 Task: View the installed tab.
Action: Mouse moved to (725, 134)
Screenshot: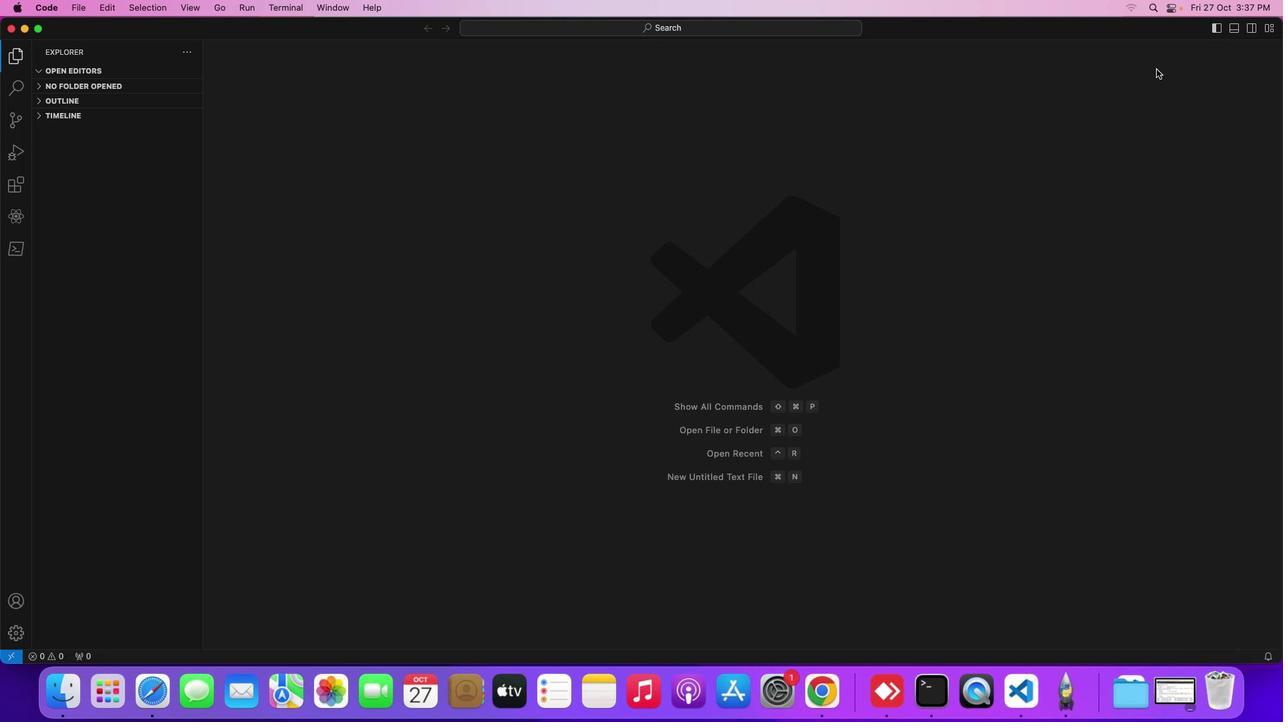 
Action: Mouse pressed left at (725, 134)
Screenshot: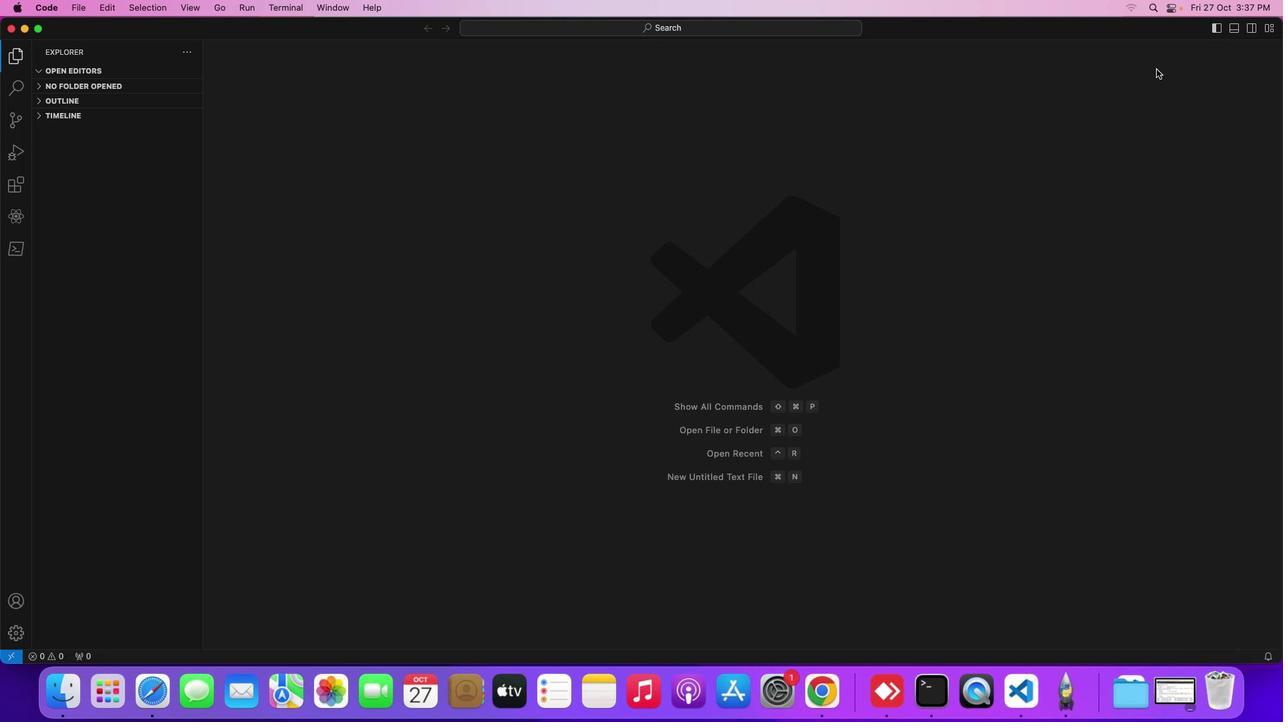 
Action: Mouse moved to (42, 158)
Screenshot: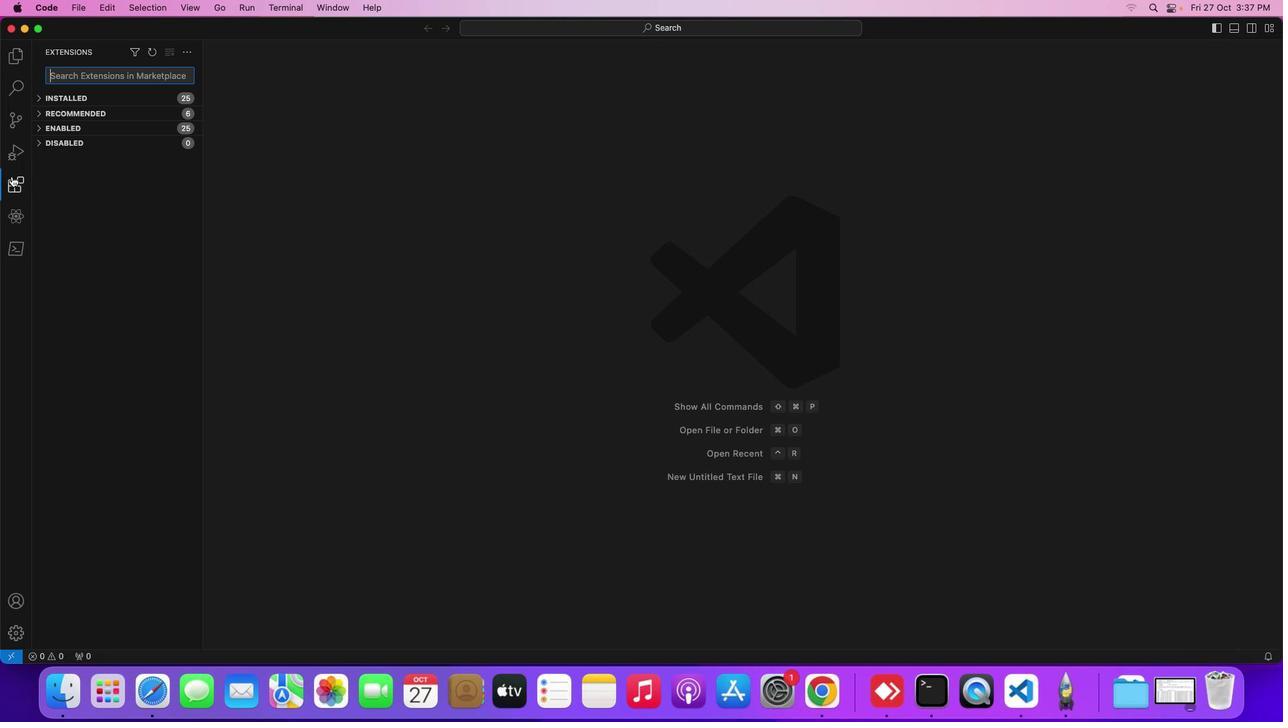 
Action: Mouse pressed left at (42, 158)
Screenshot: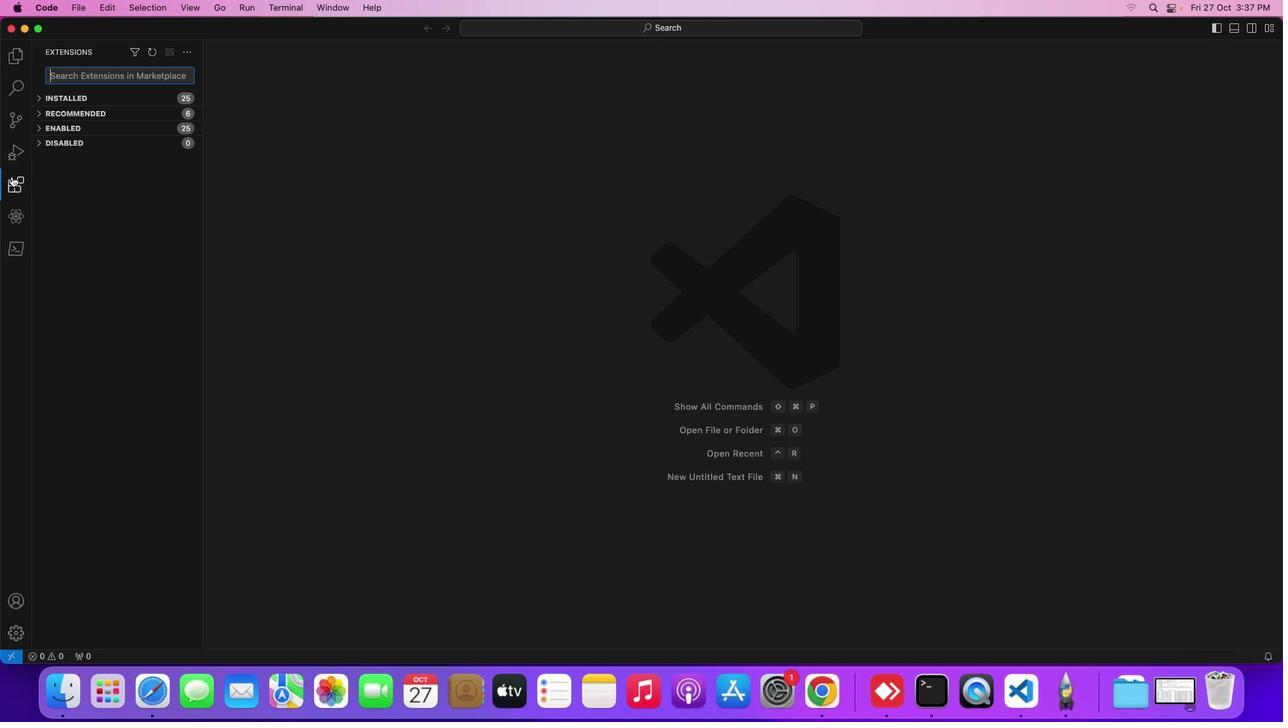 
Action: Mouse moved to (90, 145)
Screenshot: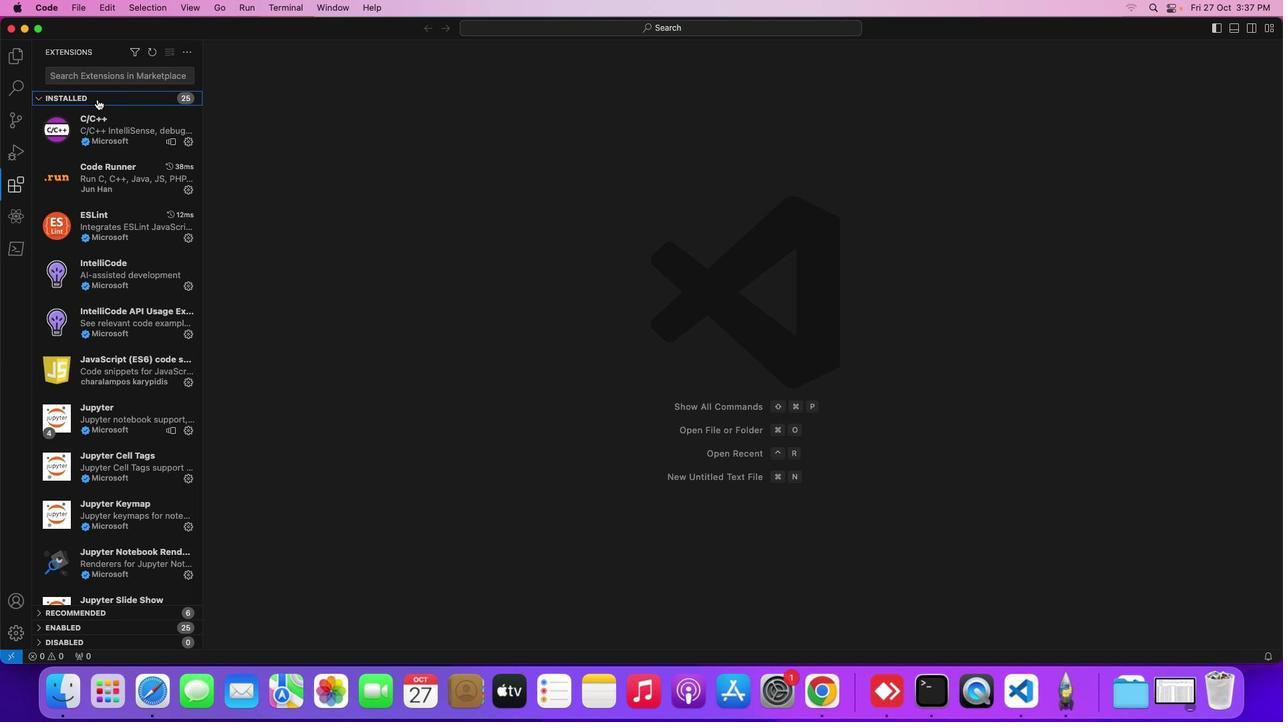 
Action: Mouse pressed left at (90, 145)
Screenshot: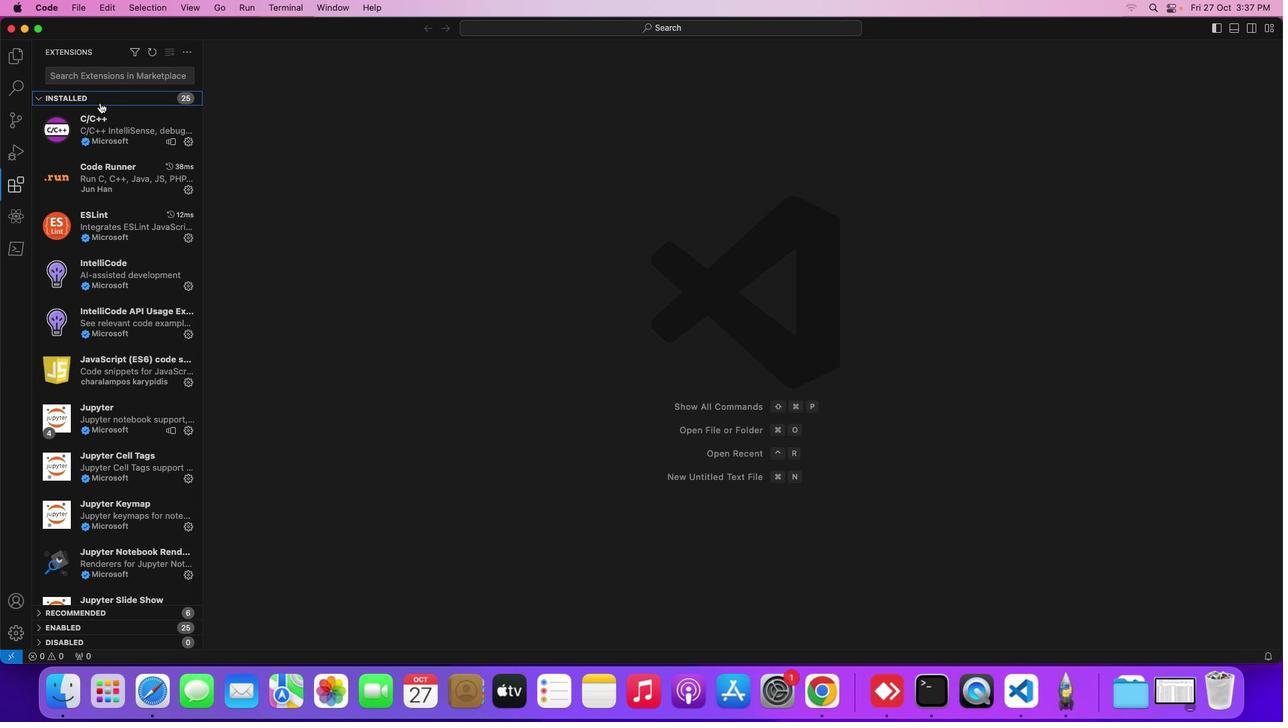 
Action: Mouse moved to (51, 183)
Screenshot: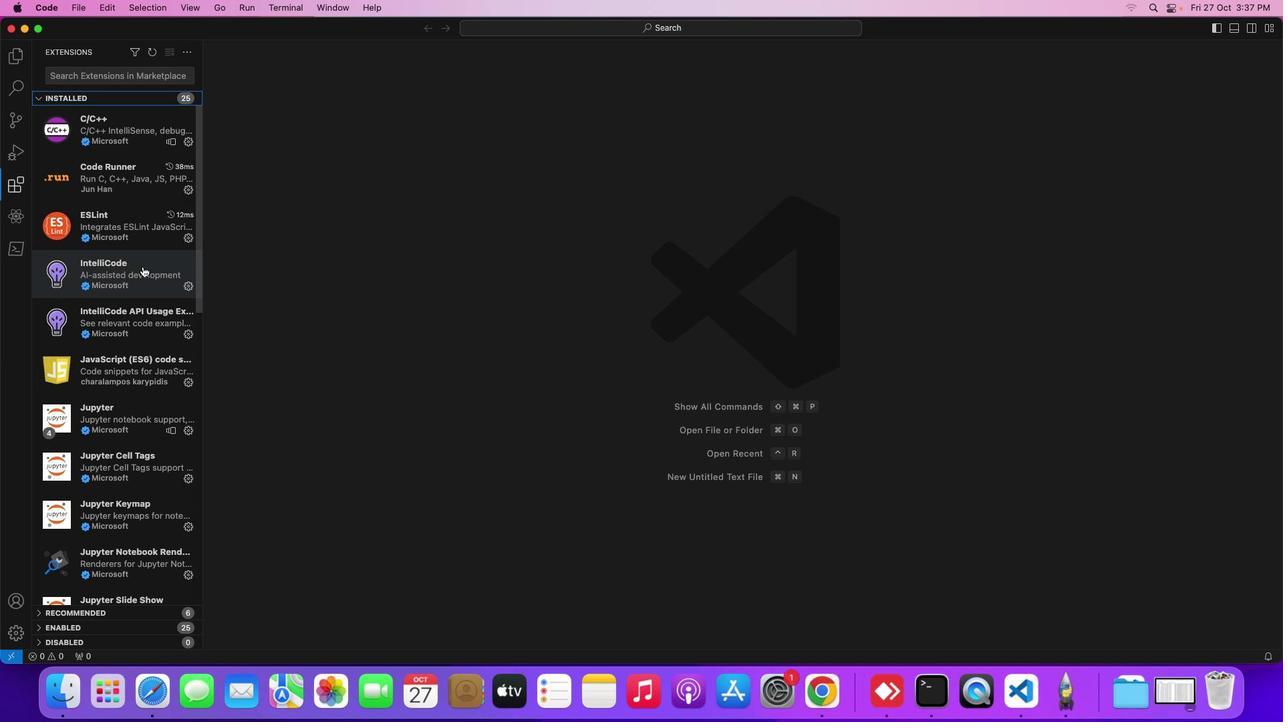 
